 Task: Add to scrum project TrueNorth a team member softage.2@softage.net and assign as Project Lead.
Action: Mouse moved to (54, 340)
Screenshot: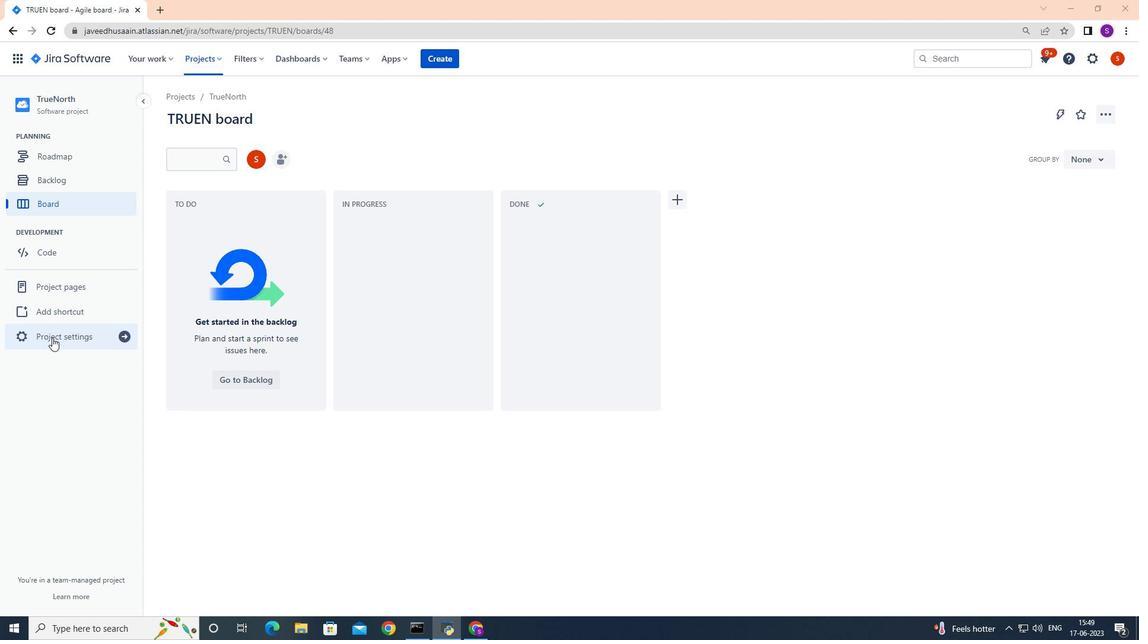 
Action: Mouse pressed left at (54, 340)
Screenshot: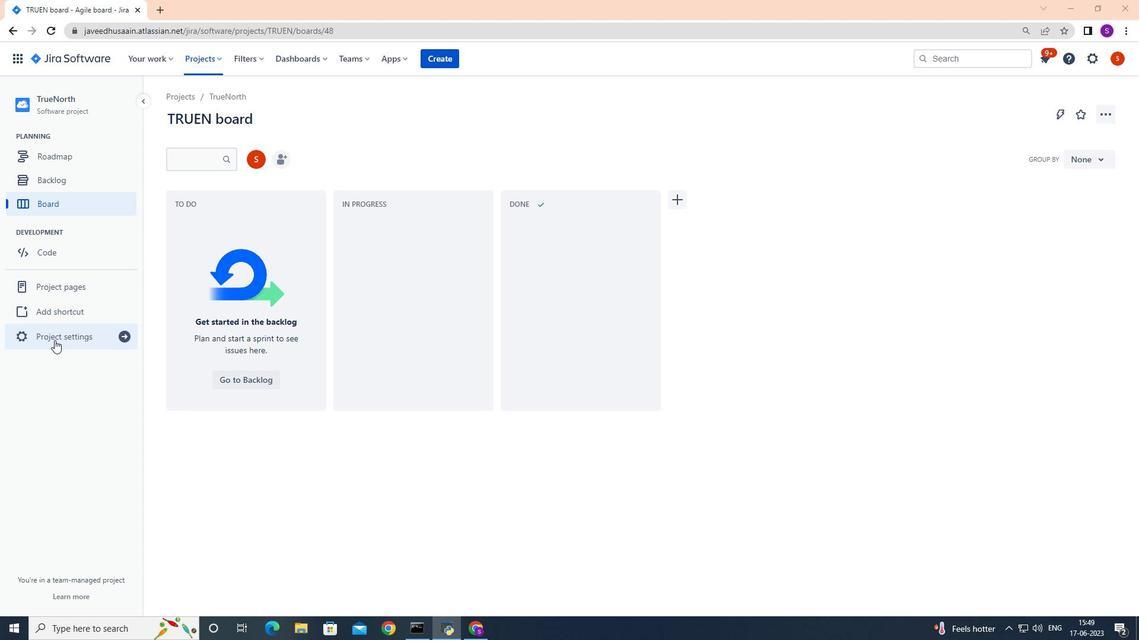 
Action: Mouse moved to (624, 379)
Screenshot: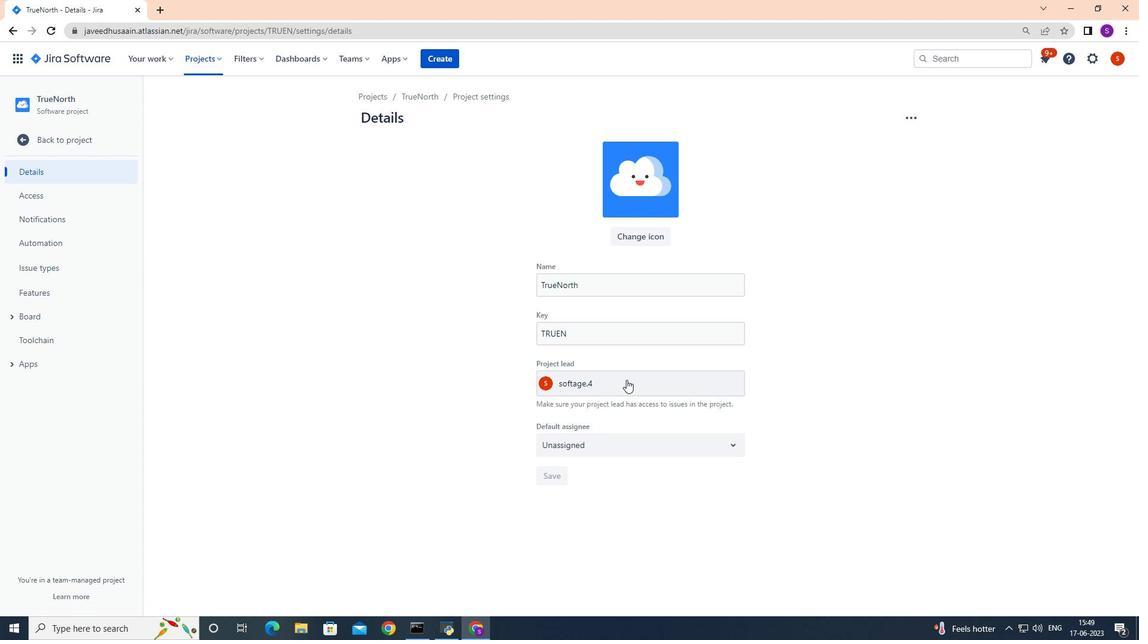 
Action: Mouse pressed left at (624, 379)
Screenshot: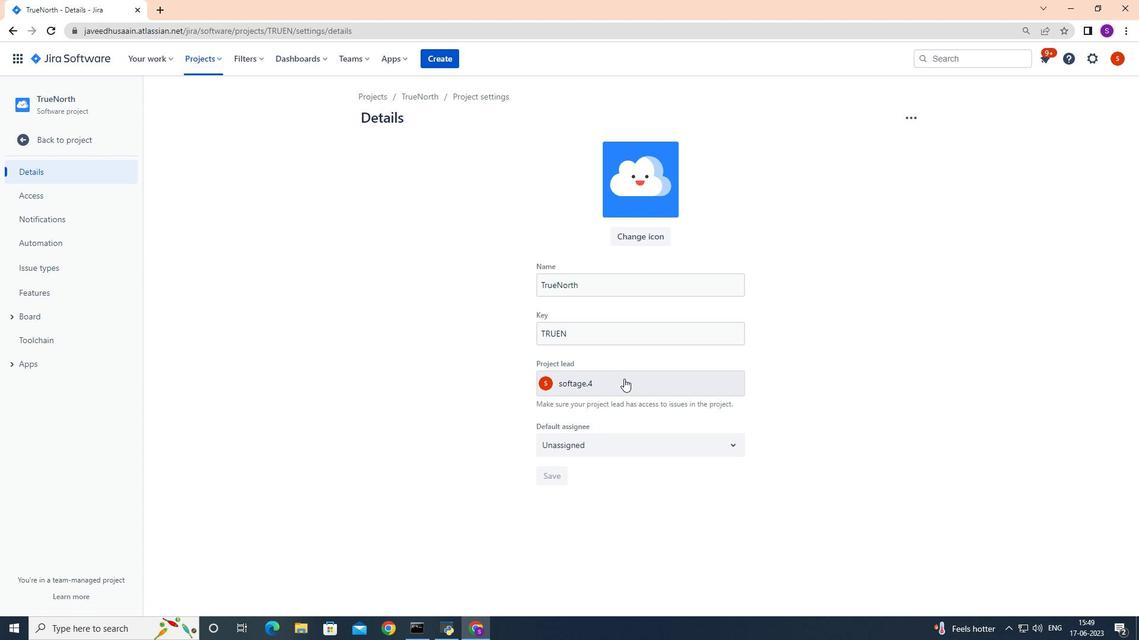 
Action: Key pressed softage.2<Key.shift>@softage.net
Screenshot: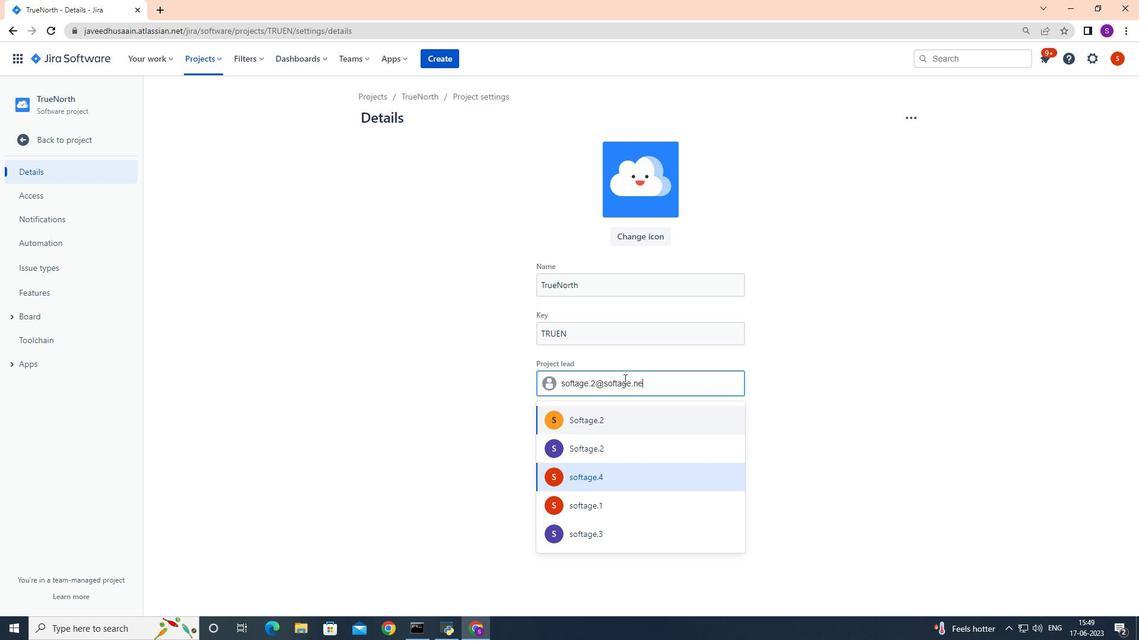 
Action: Mouse moved to (611, 421)
Screenshot: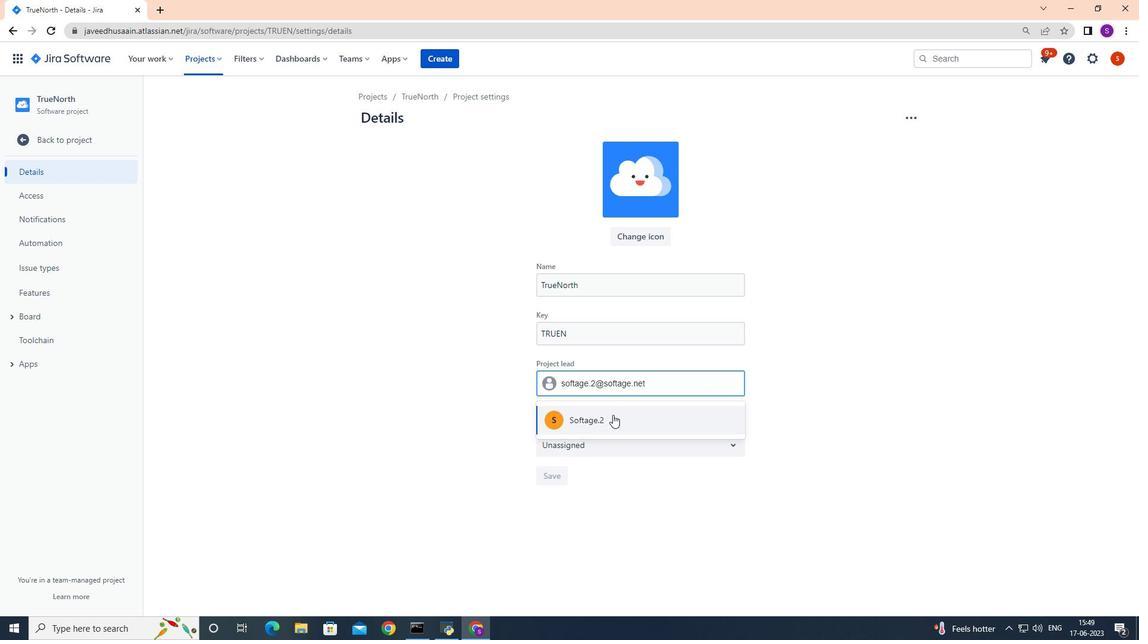 
Action: Mouse pressed left at (611, 421)
Screenshot: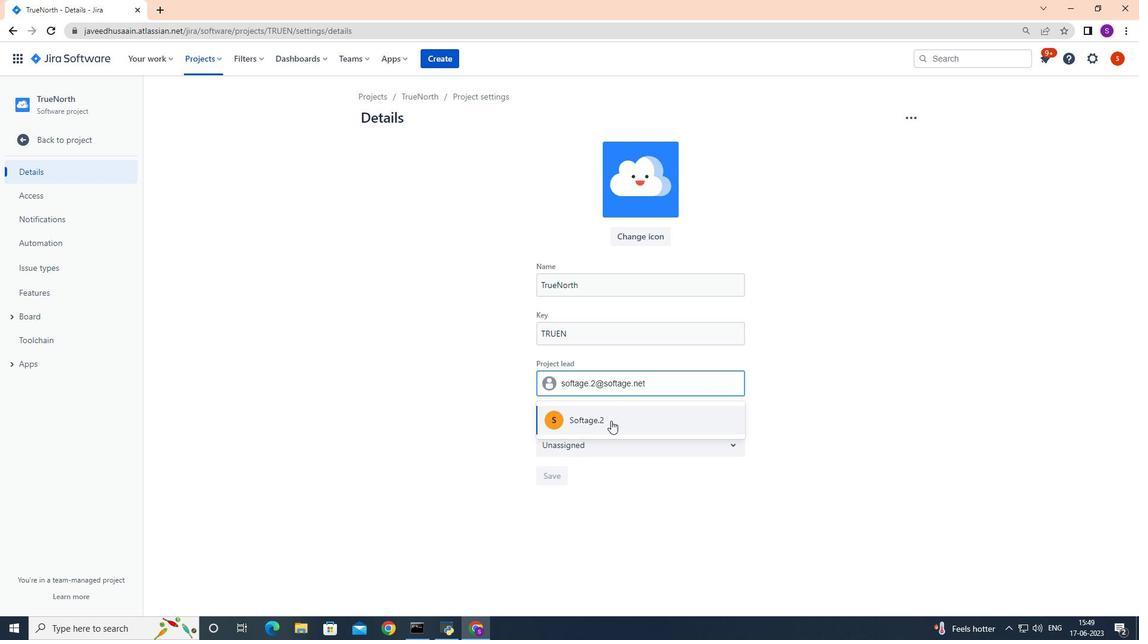 
Action: Mouse moved to (600, 450)
Screenshot: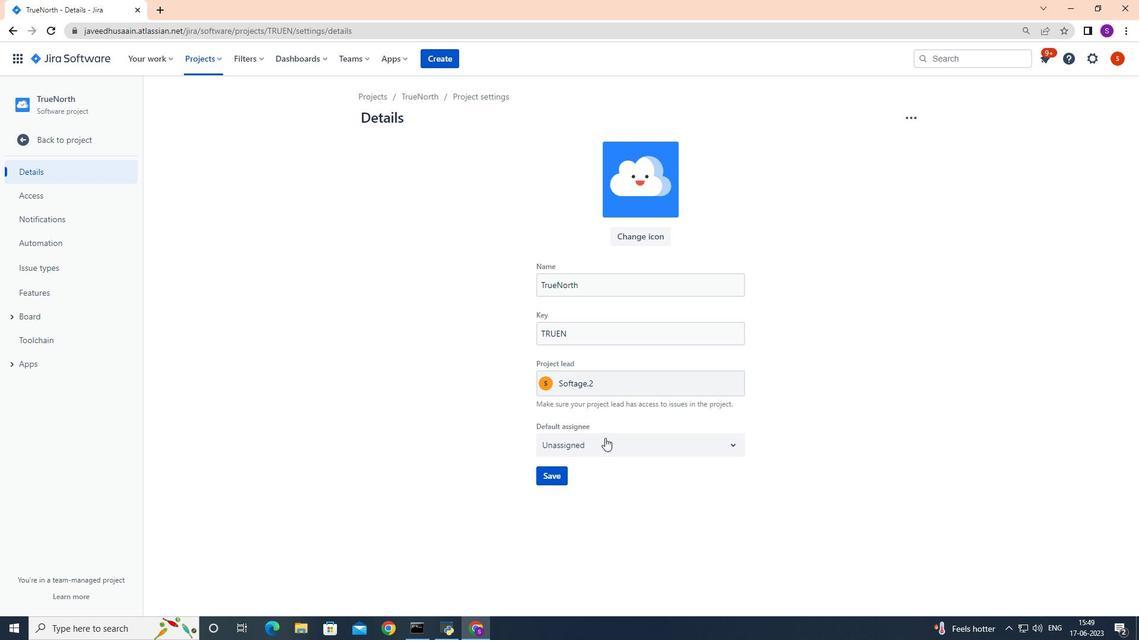 
Action: Mouse pressed left at (600, 450)
Screenshot: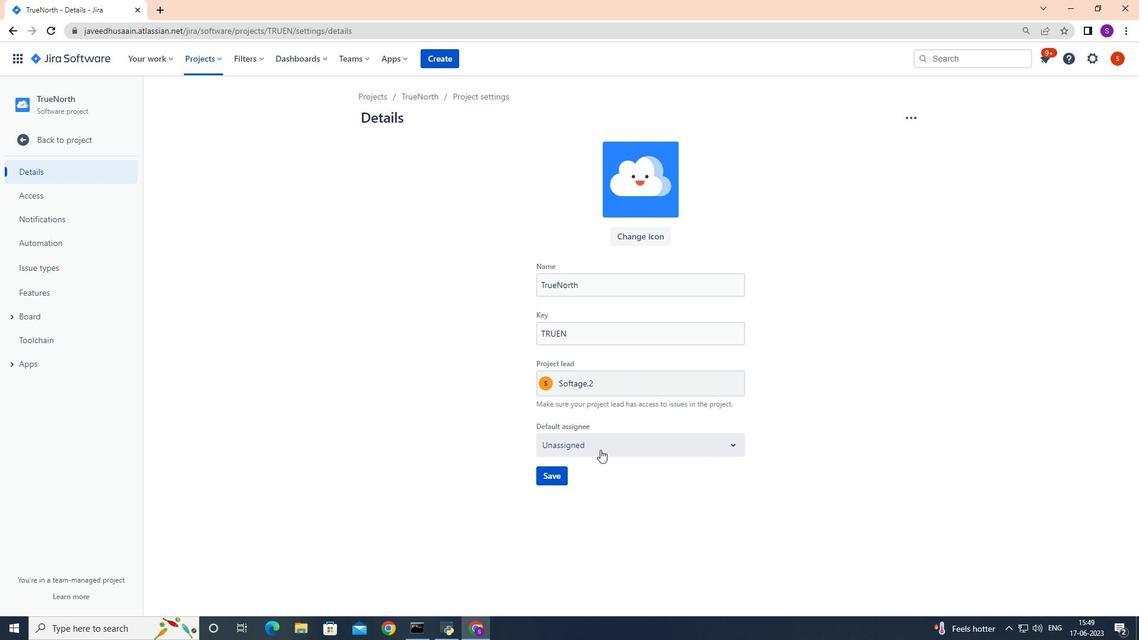 
Action: Mouse moved to (595, 474)
Screenshot: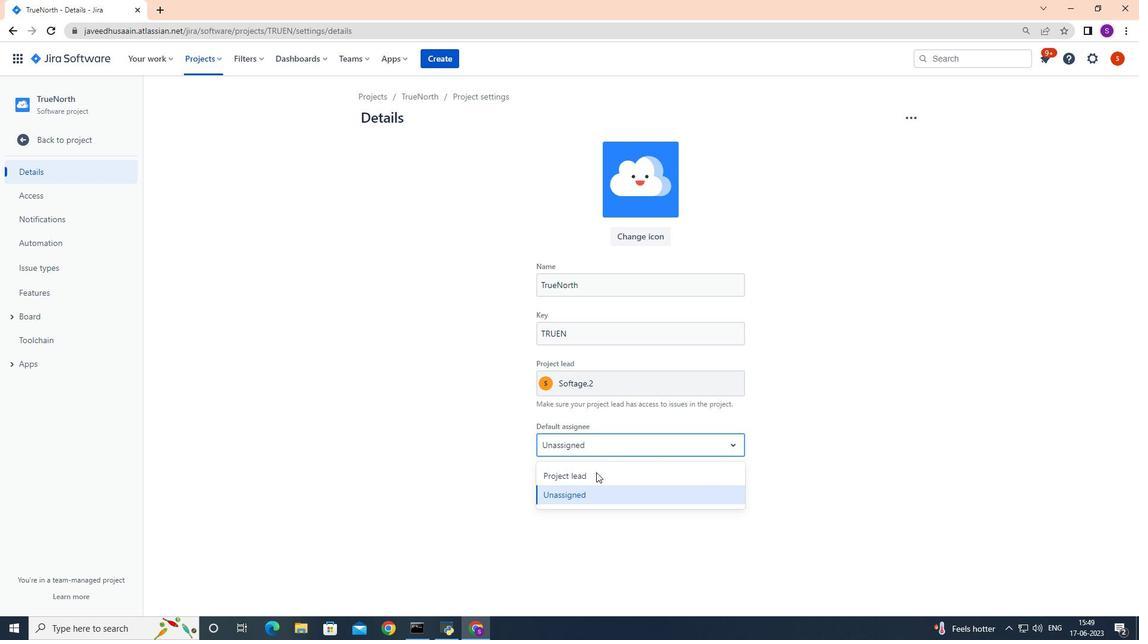 
Action: Mouse pressed left at (595, 474)
Screenshot: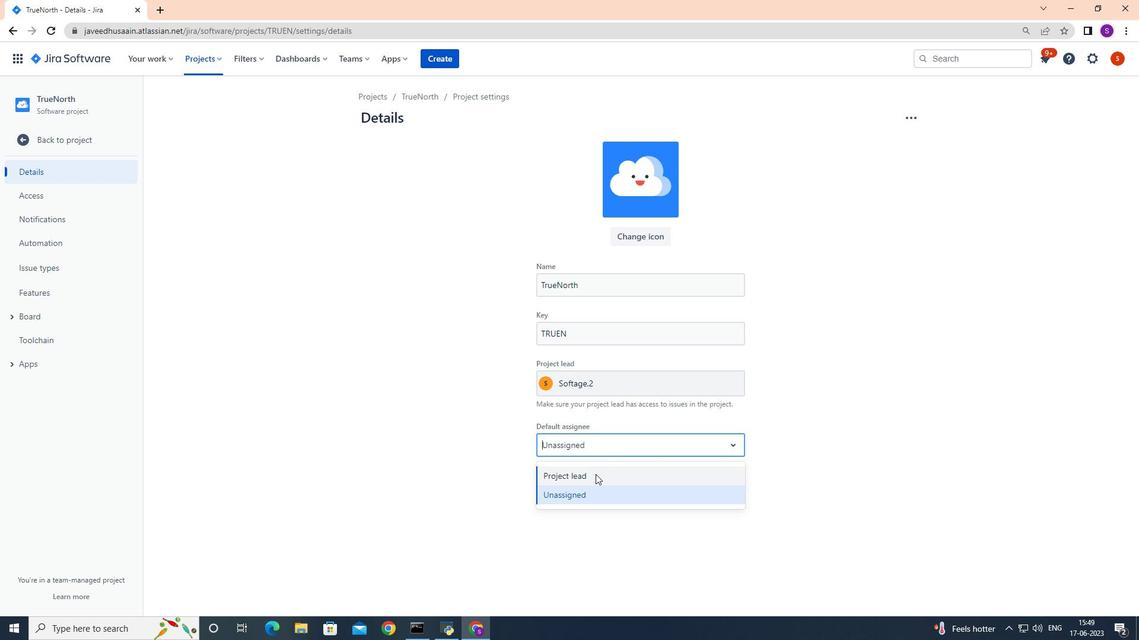 
Action: Mouse moved to (553, 478)
Screenshot: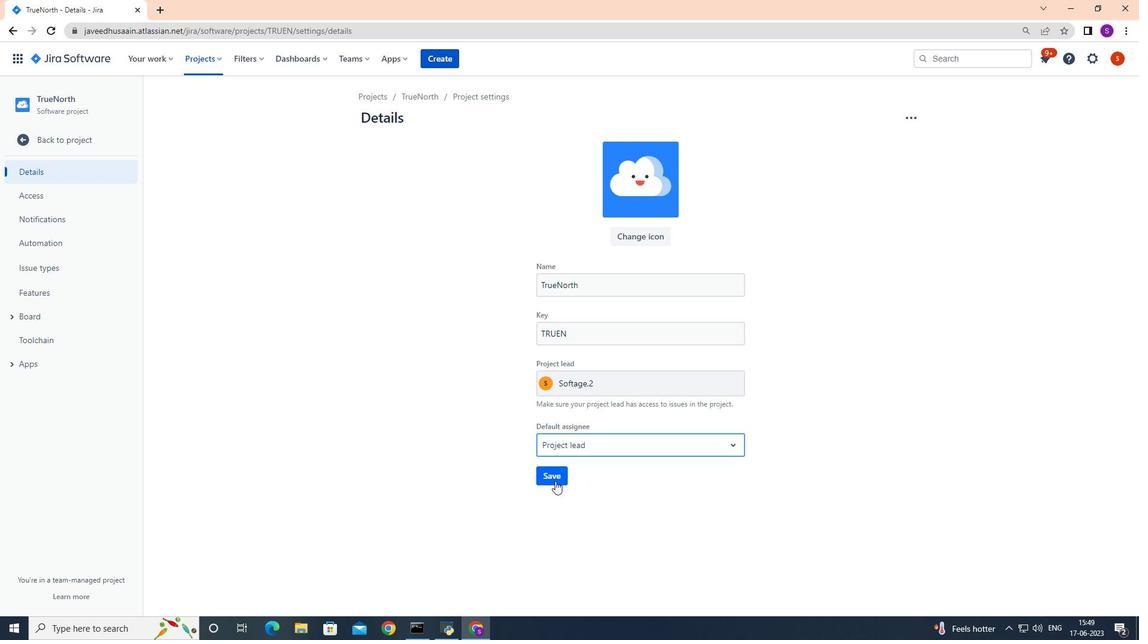 
Action: Mouse pressed left at (553, 478)
Screenshot: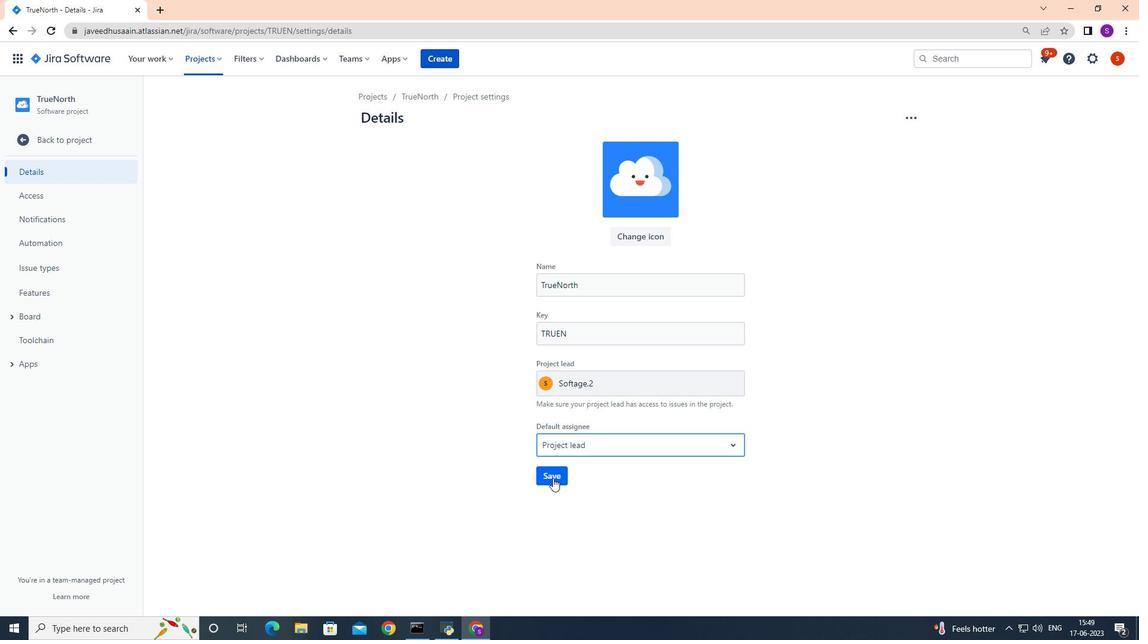 
Action: Mouse moved to (213, 551)
Screenshot: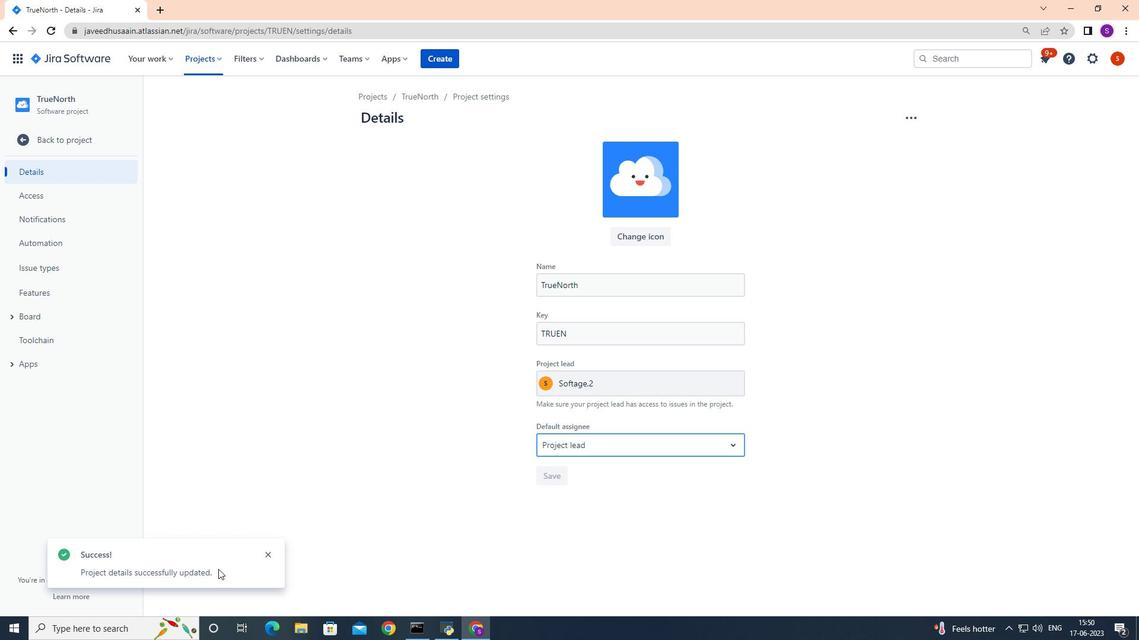 
